 Task: Insert image from web.
Action: Mouse moved to (222, 101)
Screenshot: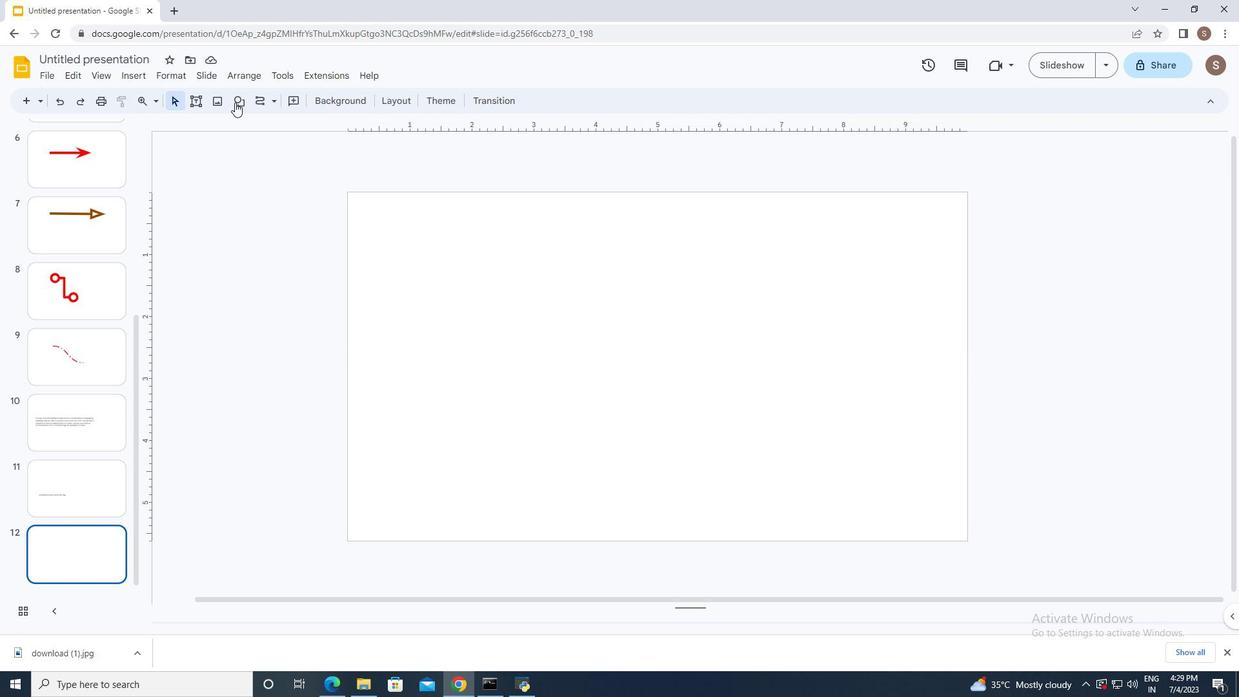 
Action: Mouse pressed left at (222, 101)
Screenshot: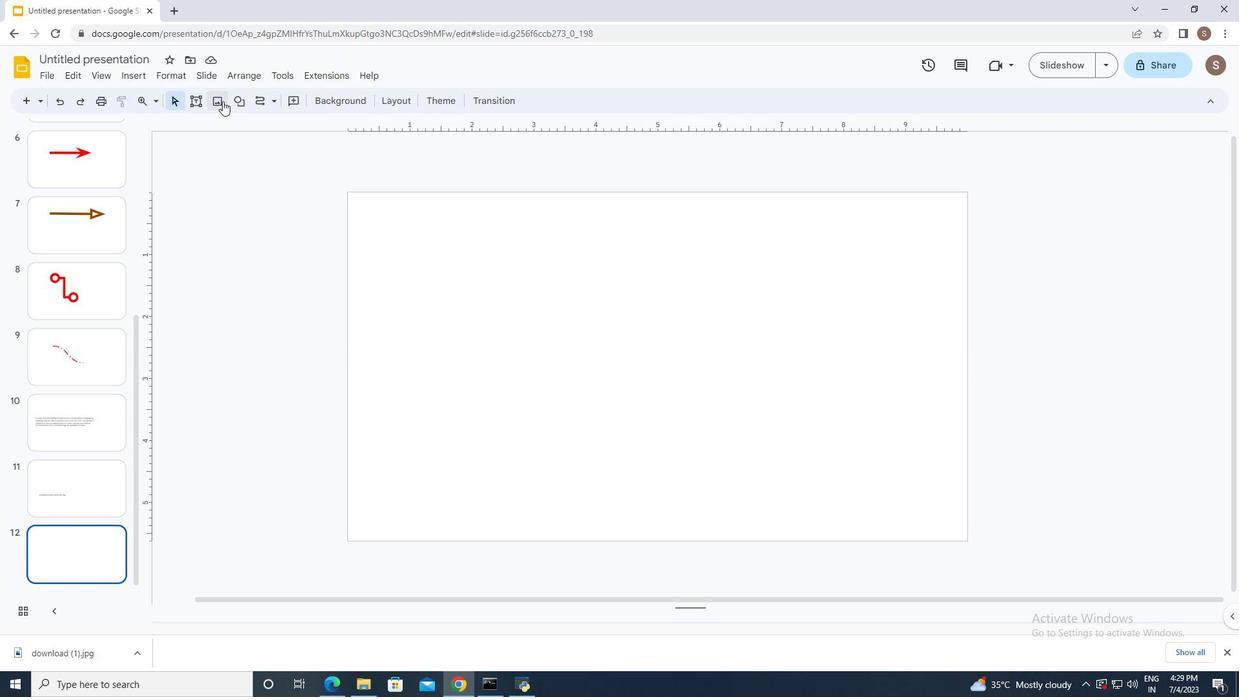 
Action: Mouse moved to (257, 145)
Screenshot: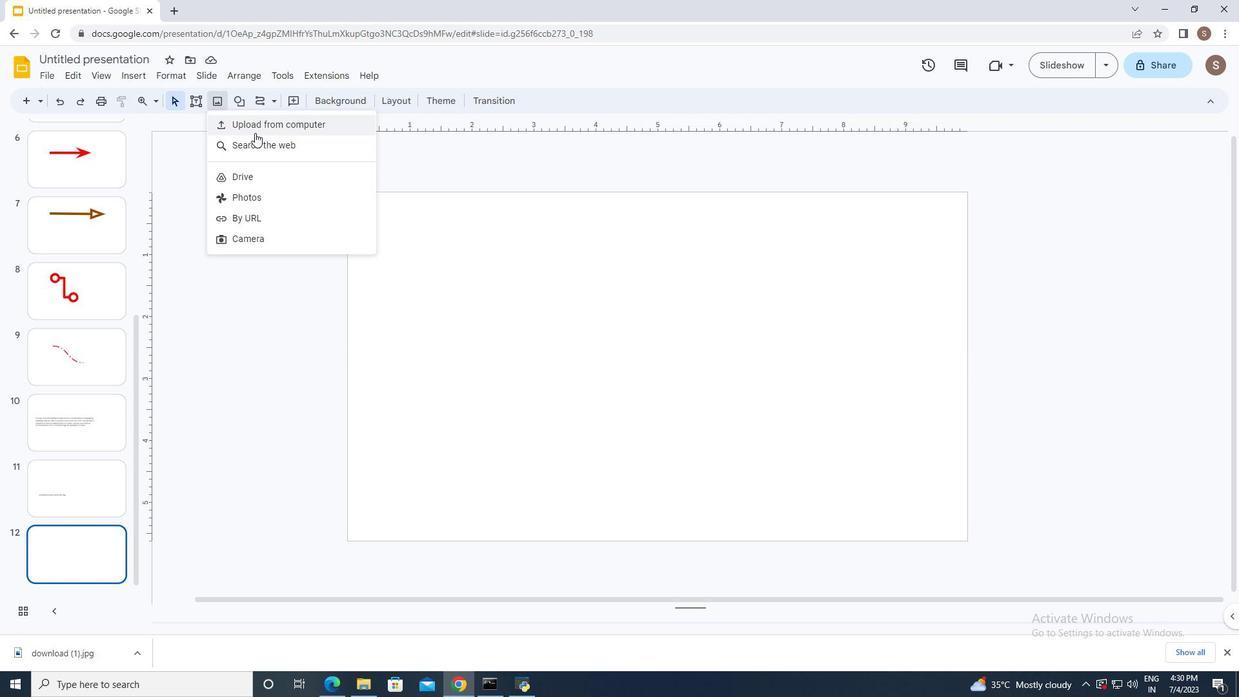 
Action: Mouse pressed left at (257, 145)
Screenshot: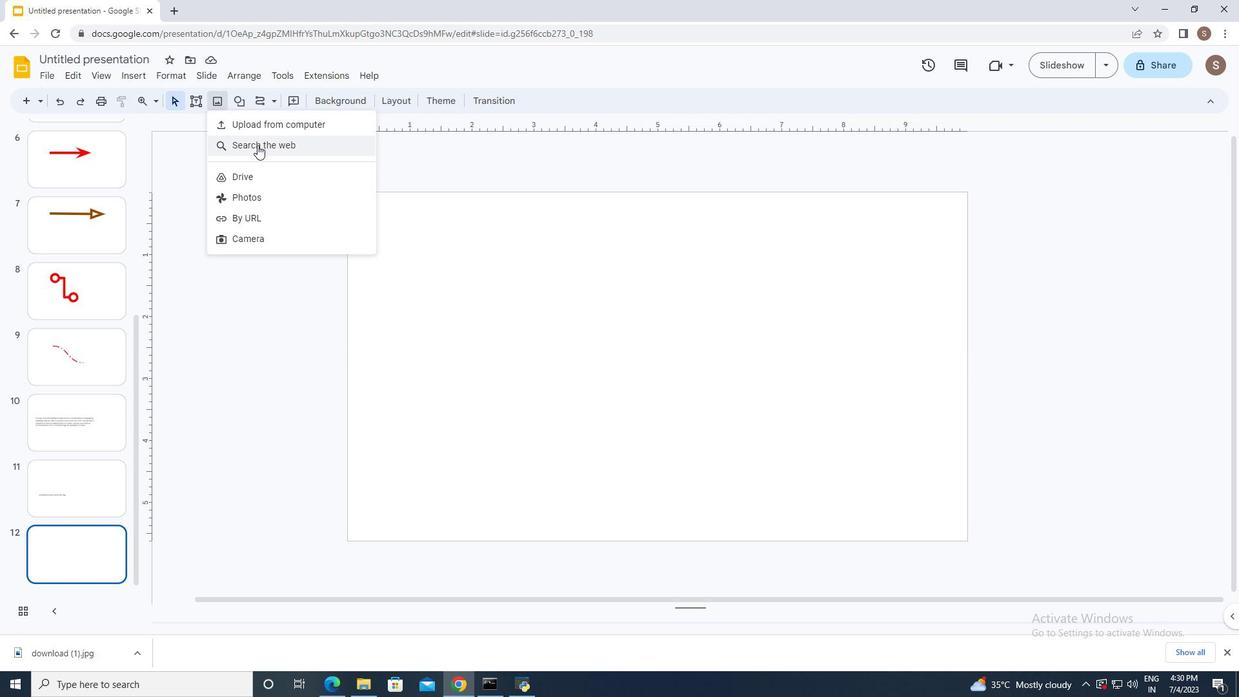 
Action: Mouse moved to (1111, 113)
Screenshot: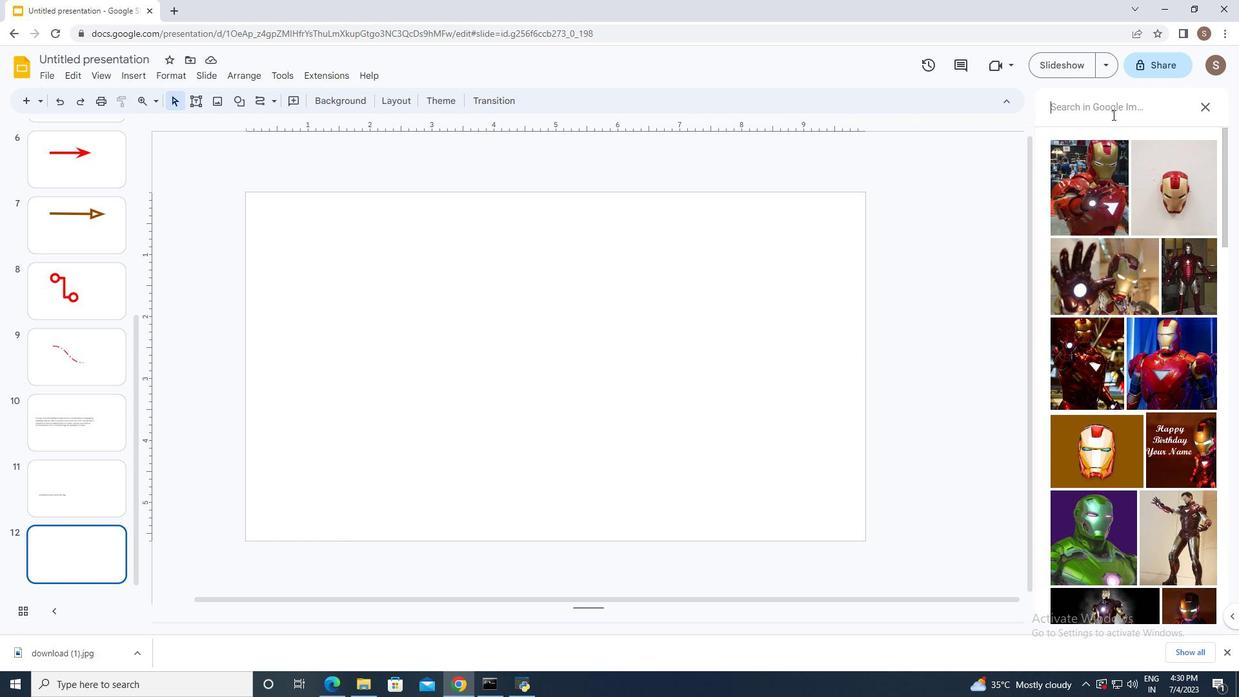 
Action: Mouse pressed left at (1111, 113)
Screenshot: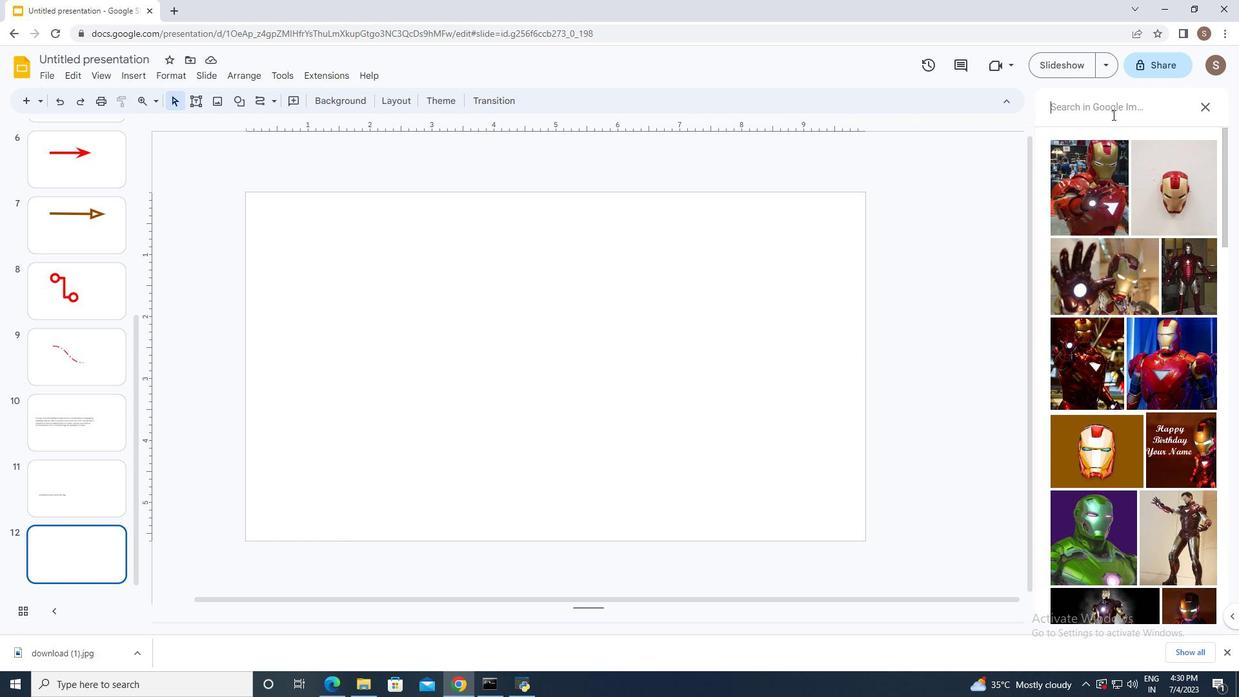 
Action: Key pressed <Key.shift>Sky<Key.enter>
Screenshot: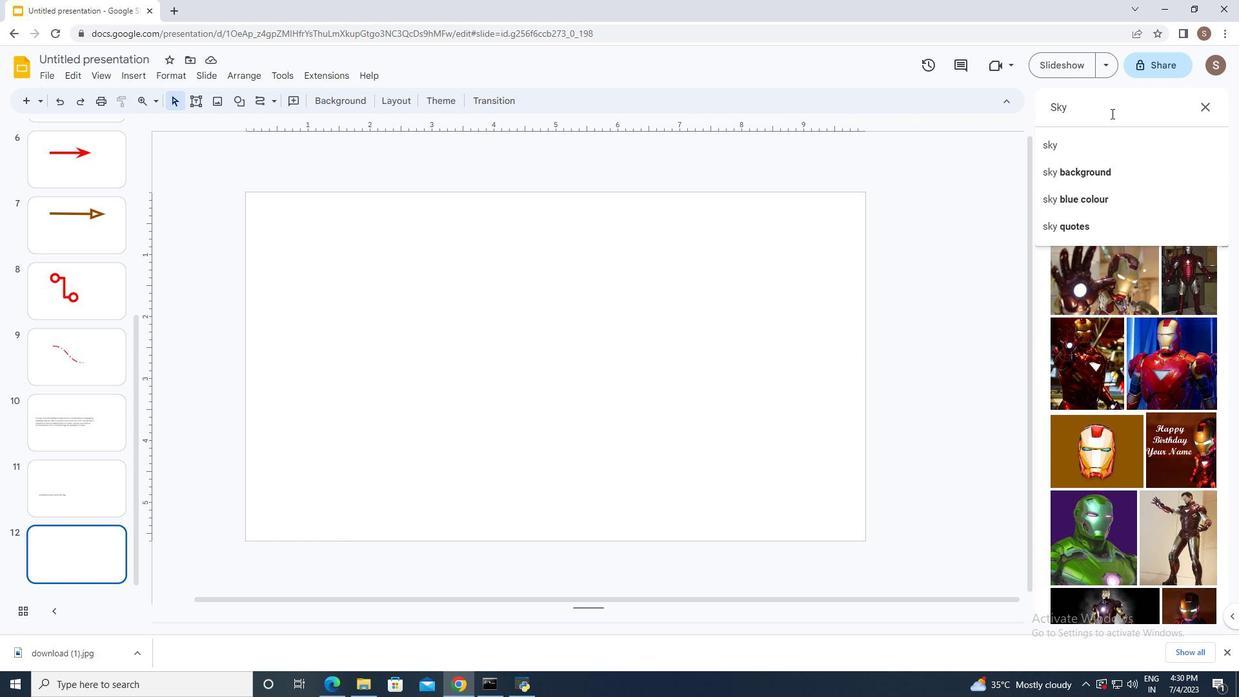 
Action: Mouse moved to (1129, 254)
Screenshot: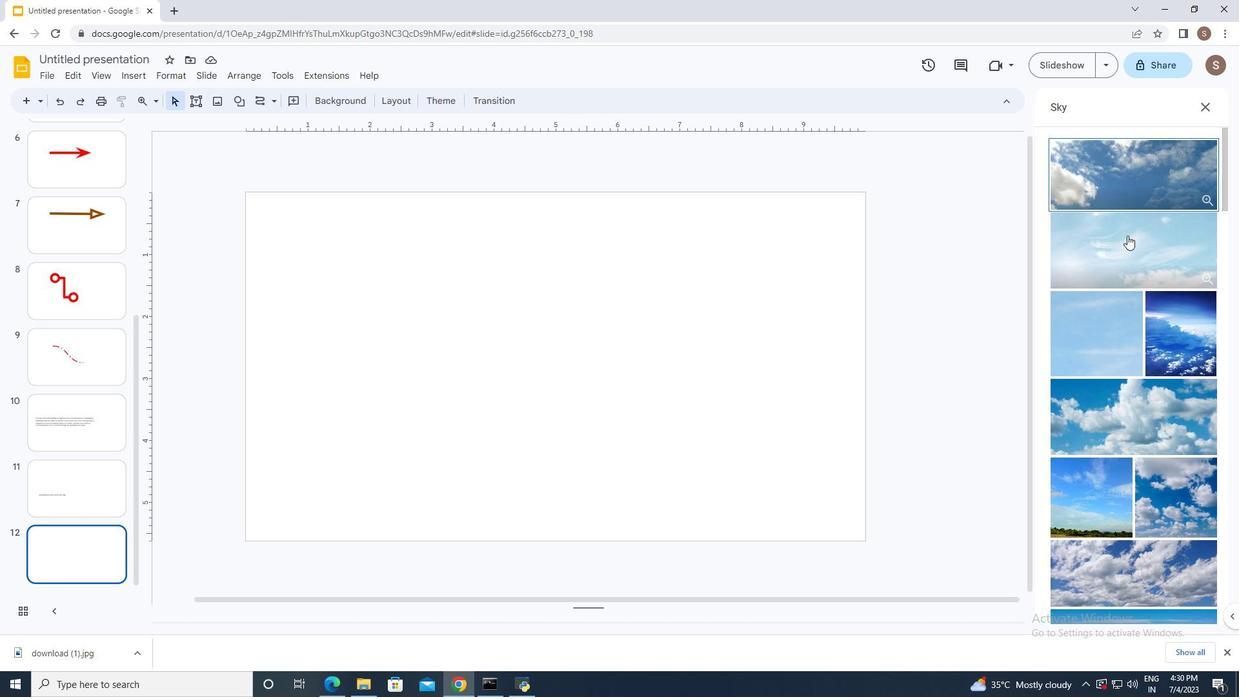 
Action: Mouse pressed left at (1129, 254)
Screenshot: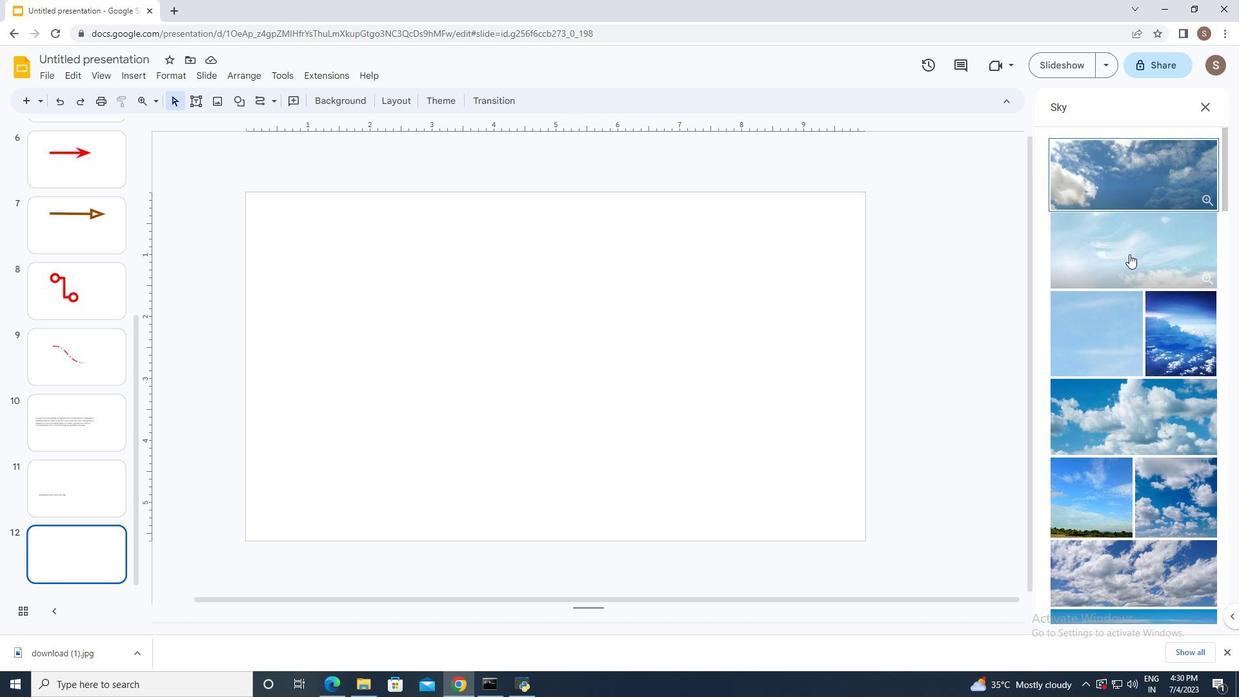 
Action: Mouse moved to (1184, 608)
Screenshot: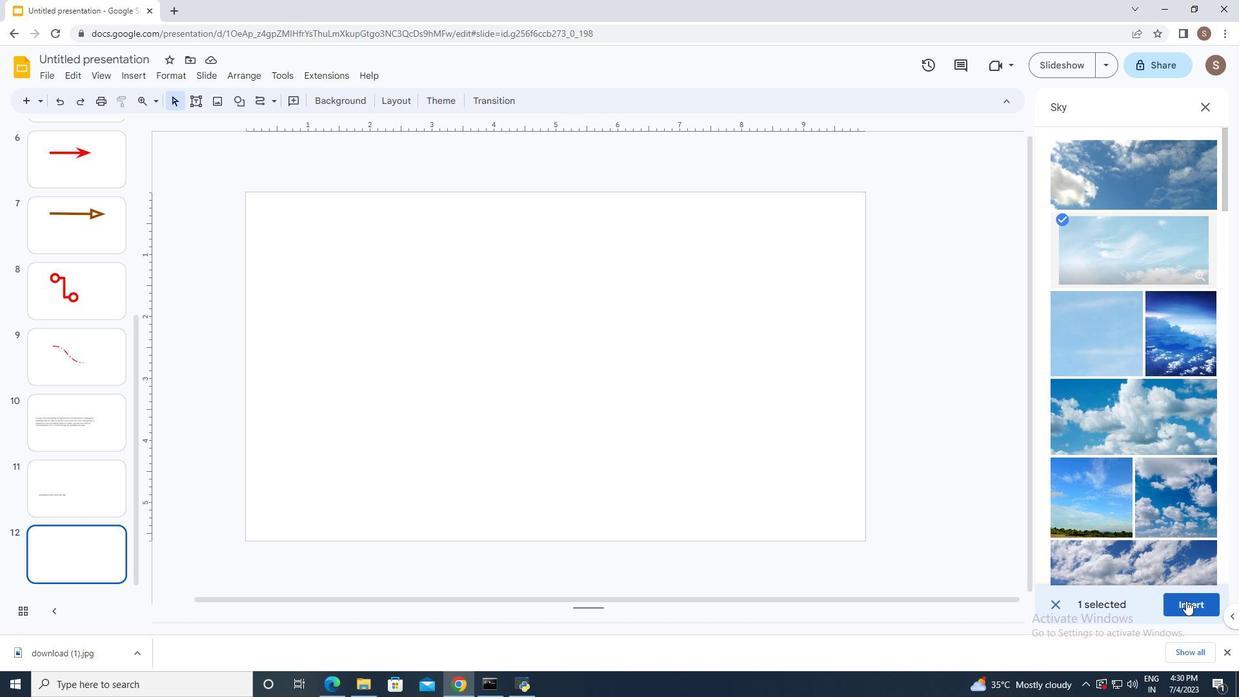 
Action: Mouse pressed left at (1184, 608)
Screenshot: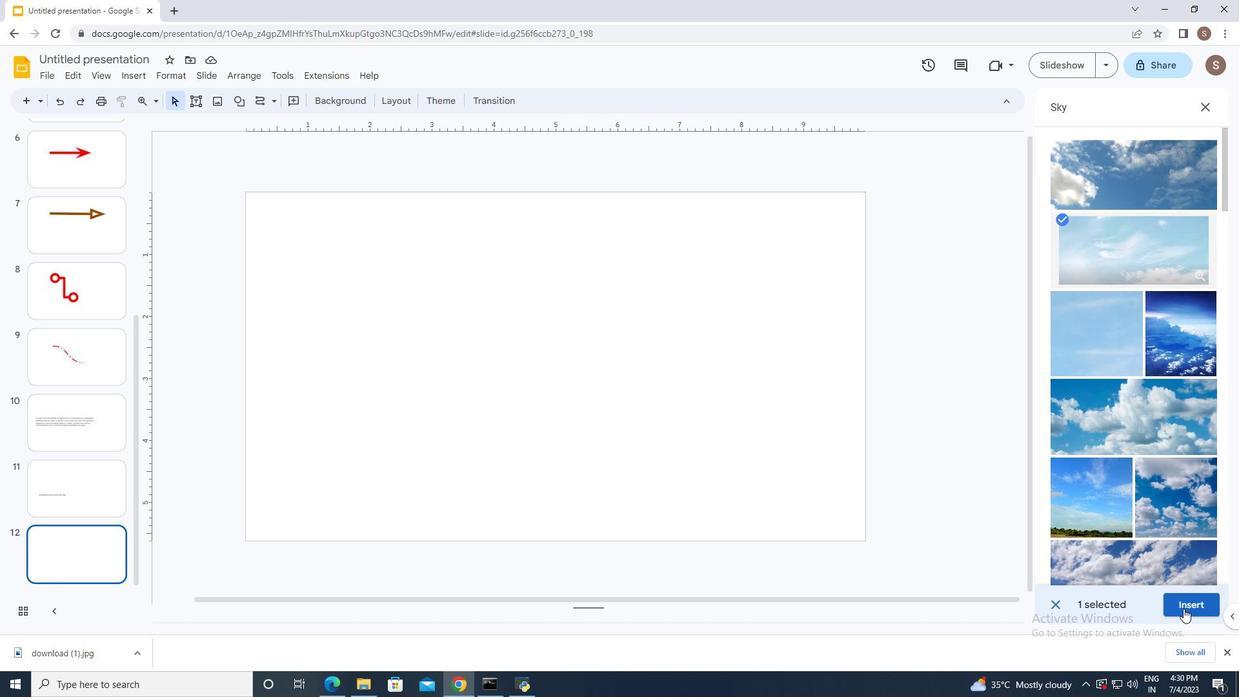 
Action: Mouse moved to (630, 327)
Screenshot: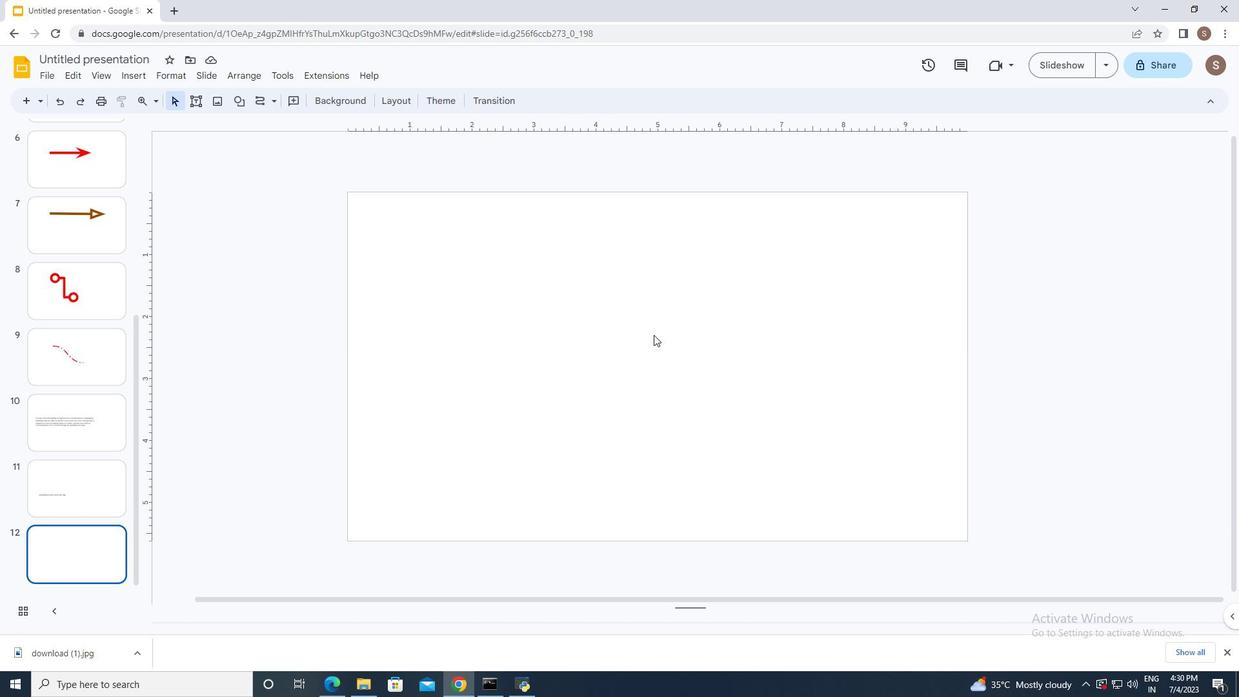 
Action: Mouse pressed left at (630, 327)
Screenshot: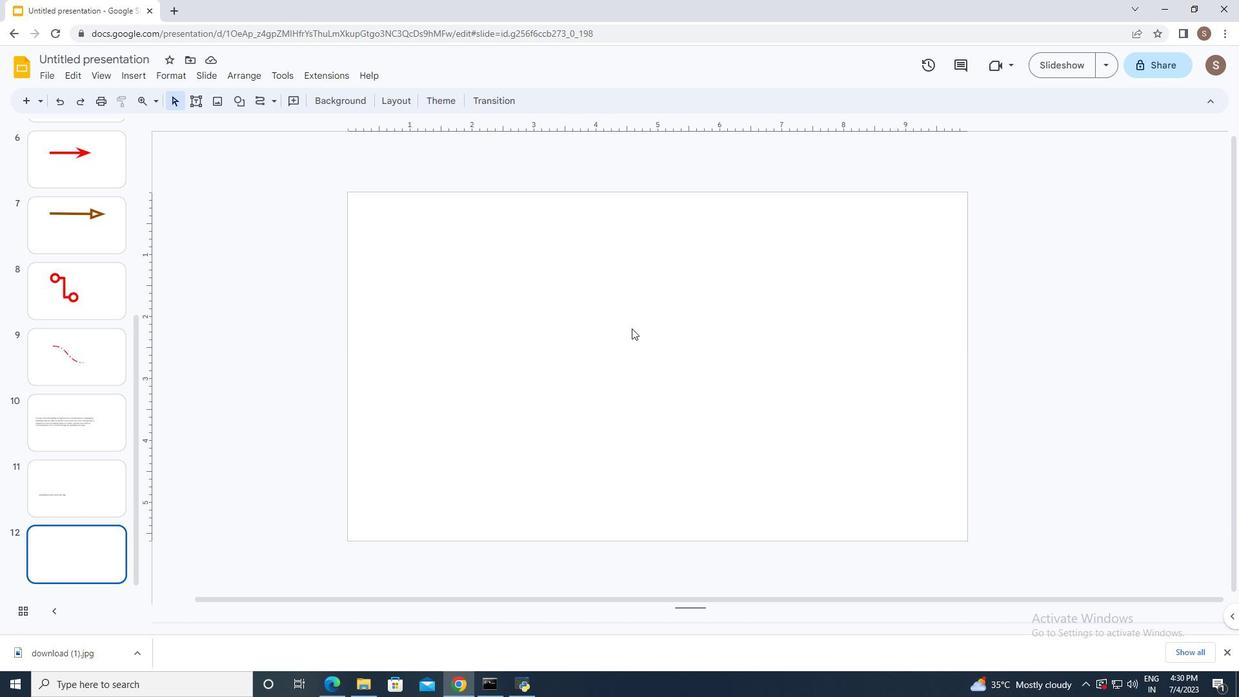
Action: Mouse moved to (873, 351)
Screenshot: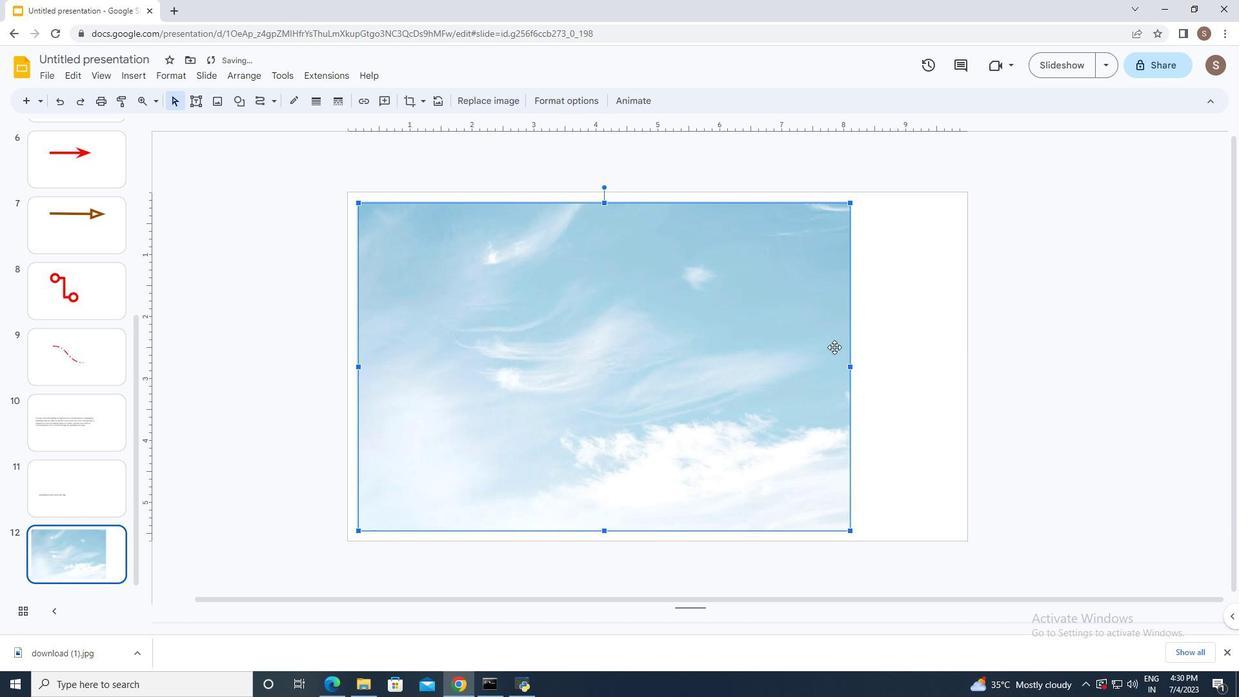 
Action: Mouse pressed left at (873, 351)
Screenshot: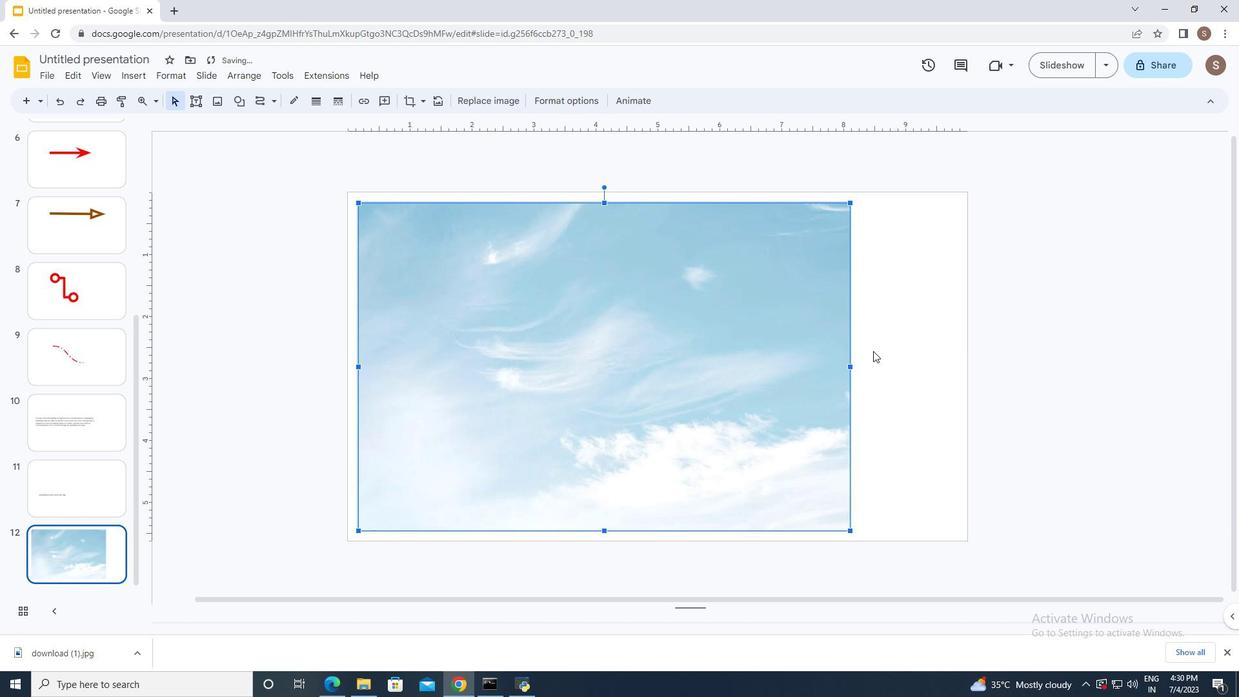 
